 Task: Check the percentage active listings of brick exterior in the last 5 years.
Action: Mouse moved to (794, 189)
Screenshot: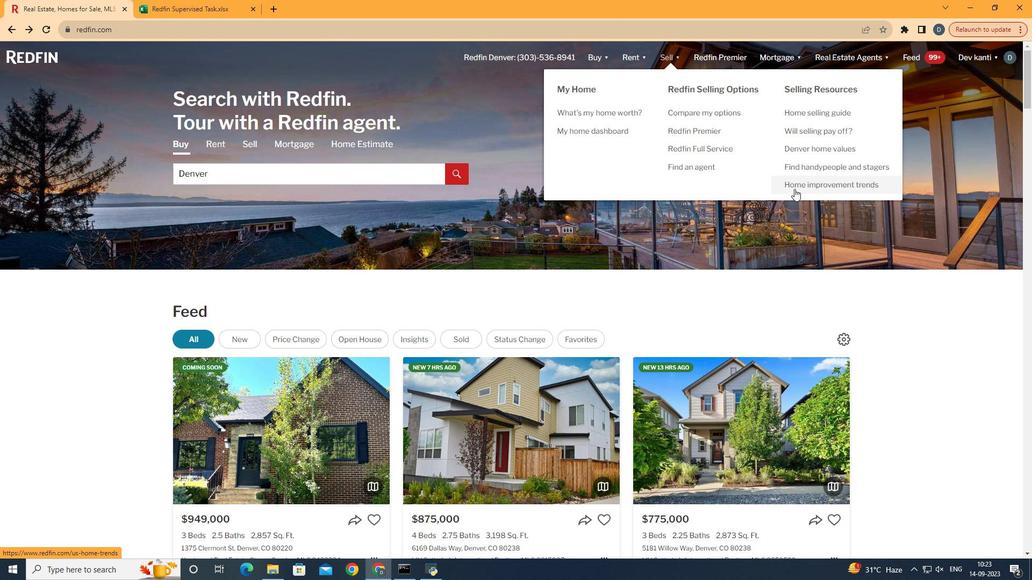 
Action: Mouse pressed left at (794, 189)
Screenshot: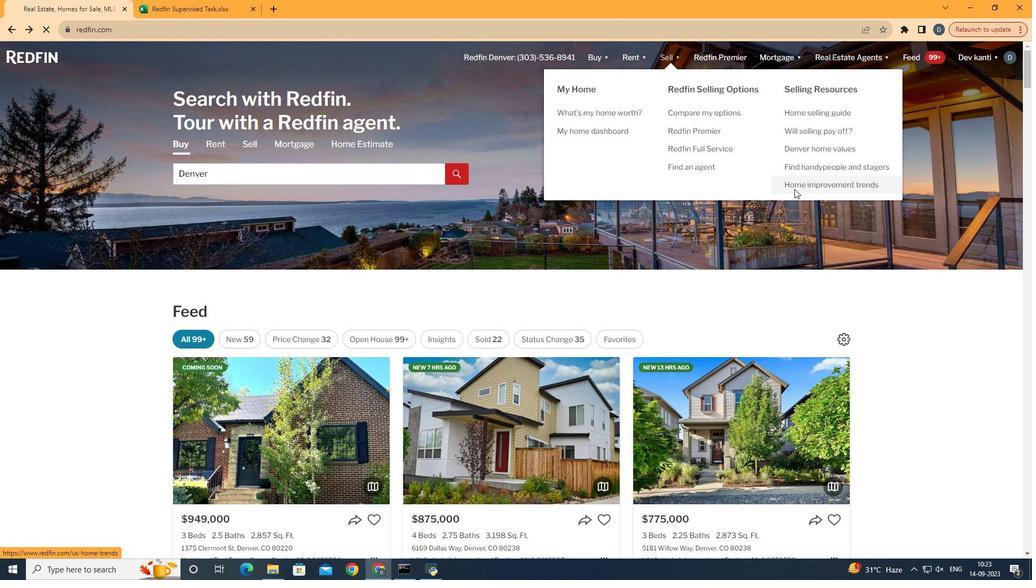 
Action: Mouse moved to (263, 205)
Screenshot: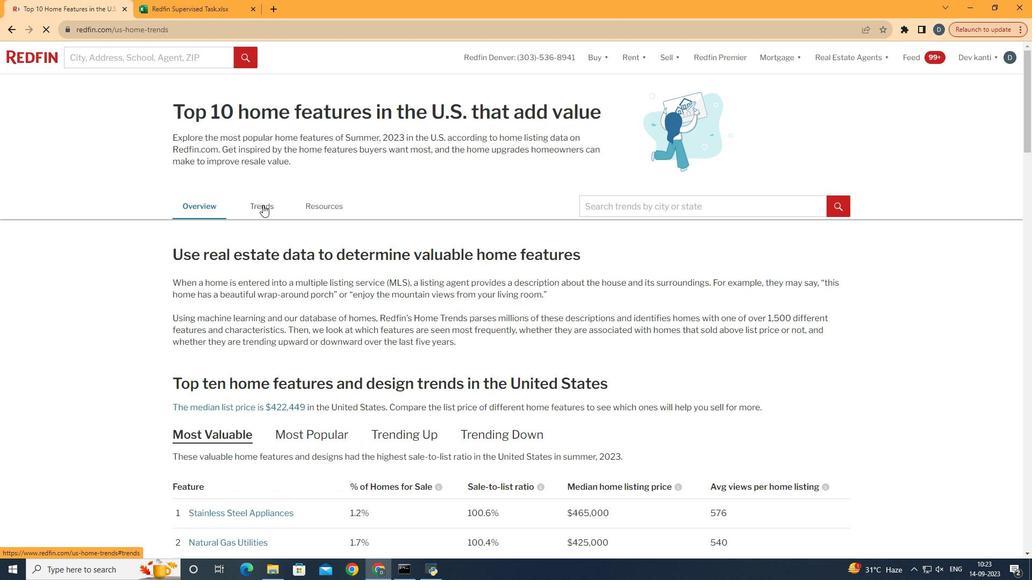 
Action: Mouse pressed left at (263, 205)
Screenshot: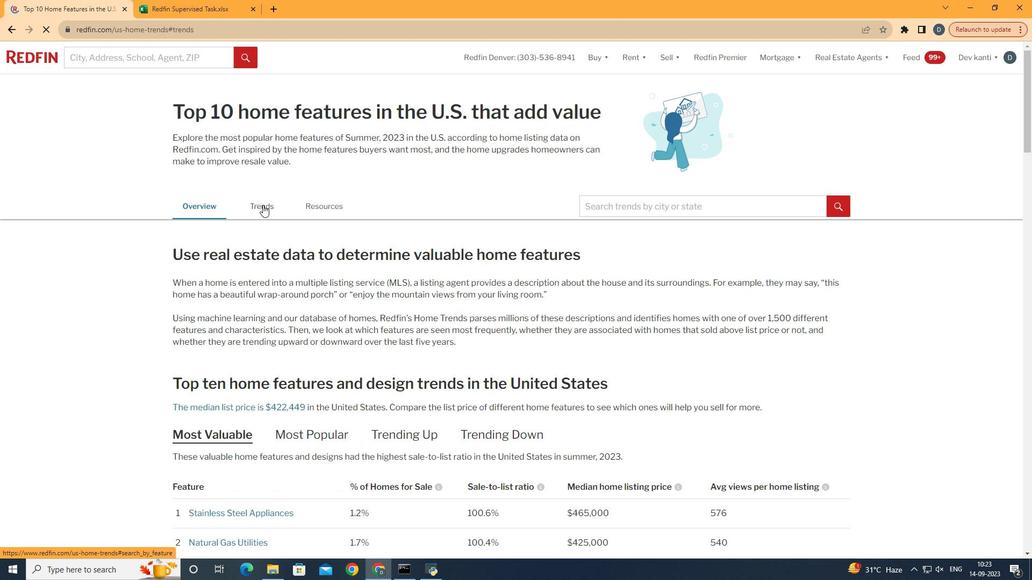 
Action: Mouse moved to (347, 296)
Screenshot: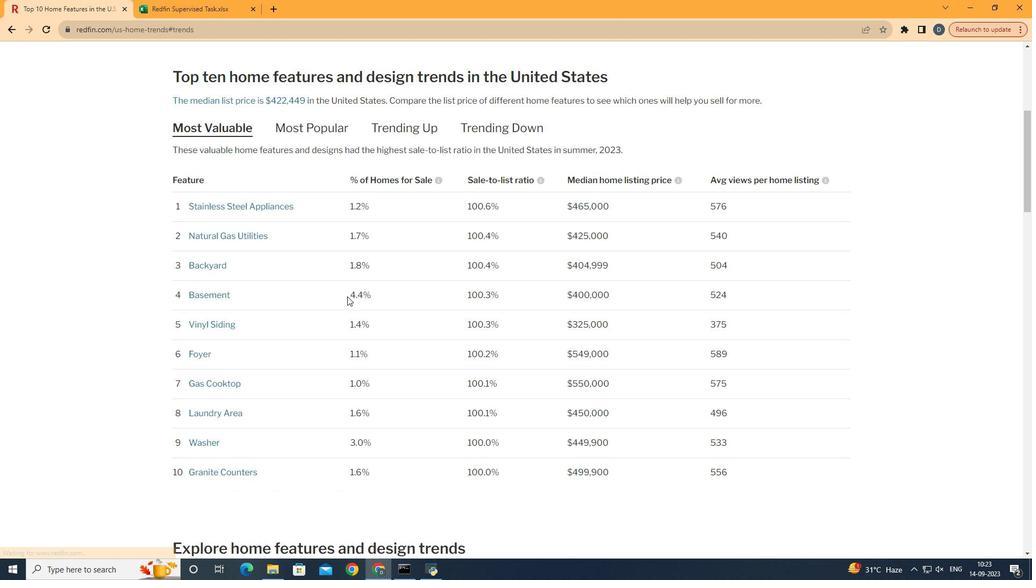 
Action: Mouse scrolled (347, 296) with delta (0, 0)
Screenshot: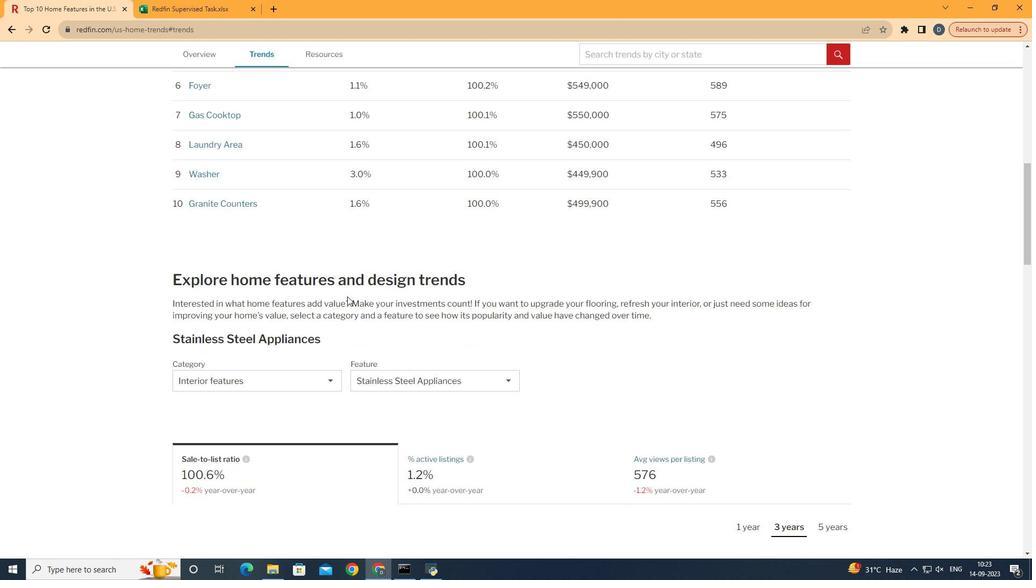 
Action: Mouse scrolled (347, 296) with delta (0, 0)
Screenshot: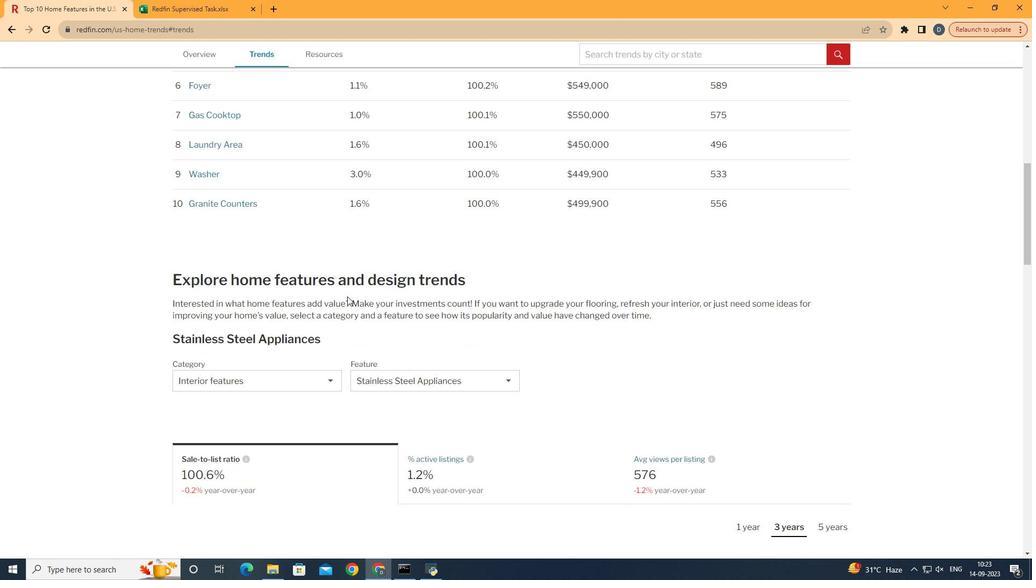 
Action: Mouse scrolled (347, 296) with delta (0, 0)
Screenshot: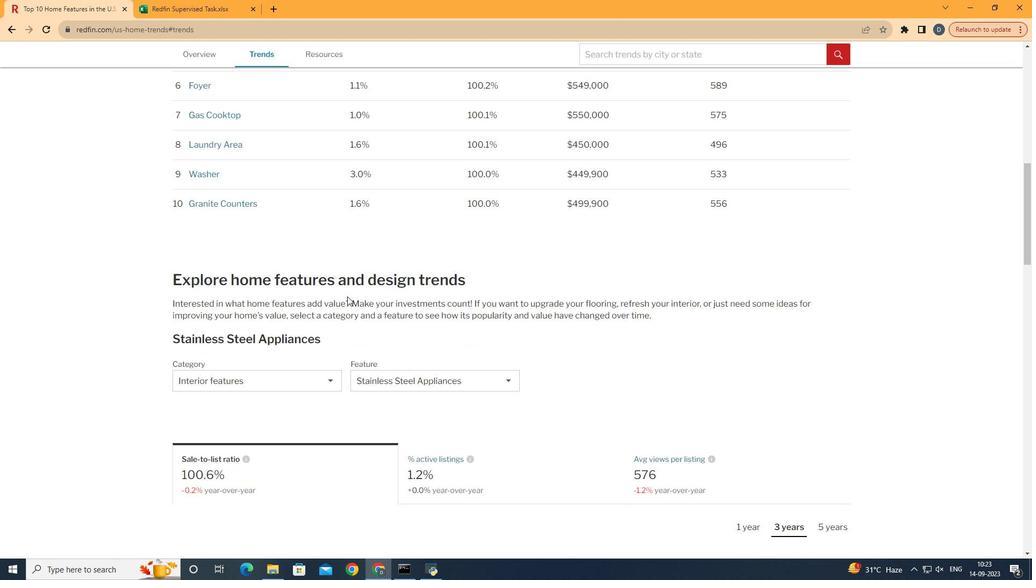 
Action: Mouse scrolled (347, 296) with delta (0, 0)
Screenshot: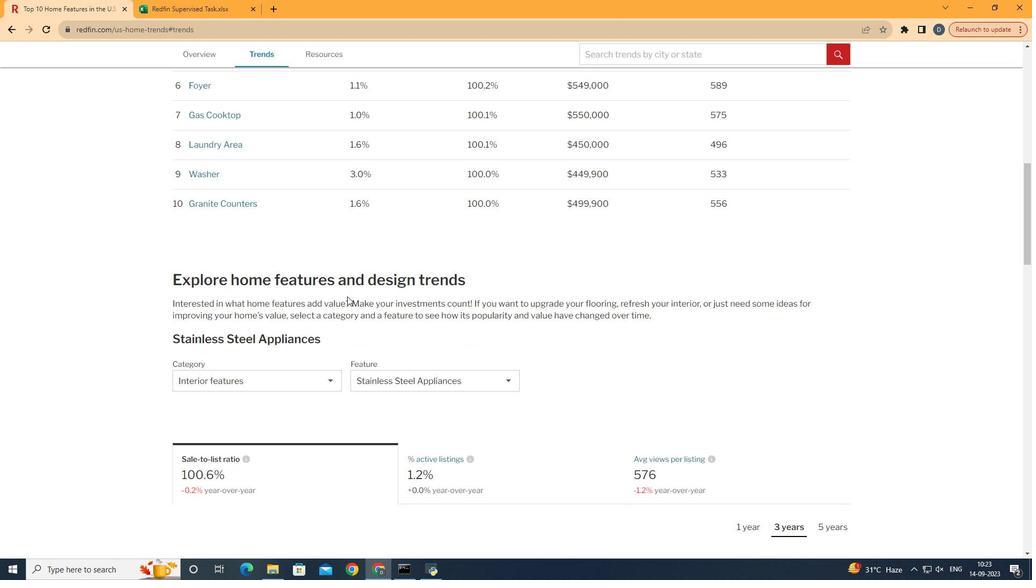 
Action: Mouse scrolled (347, 296) with delta (0, 0)
Screenshot: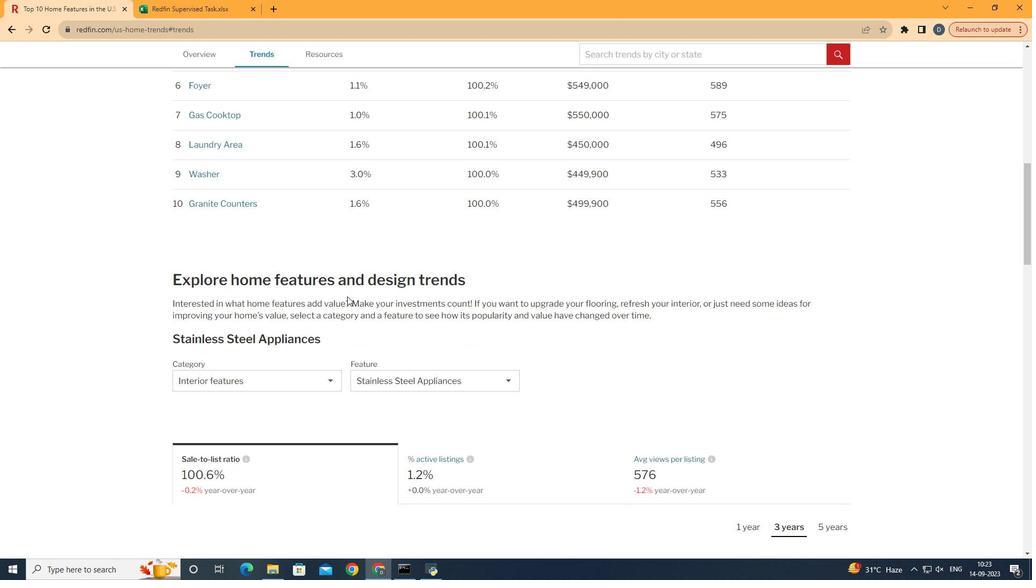 
Action: Mouse scrolled (347, 296) with delta (0, 0)
Screenshot: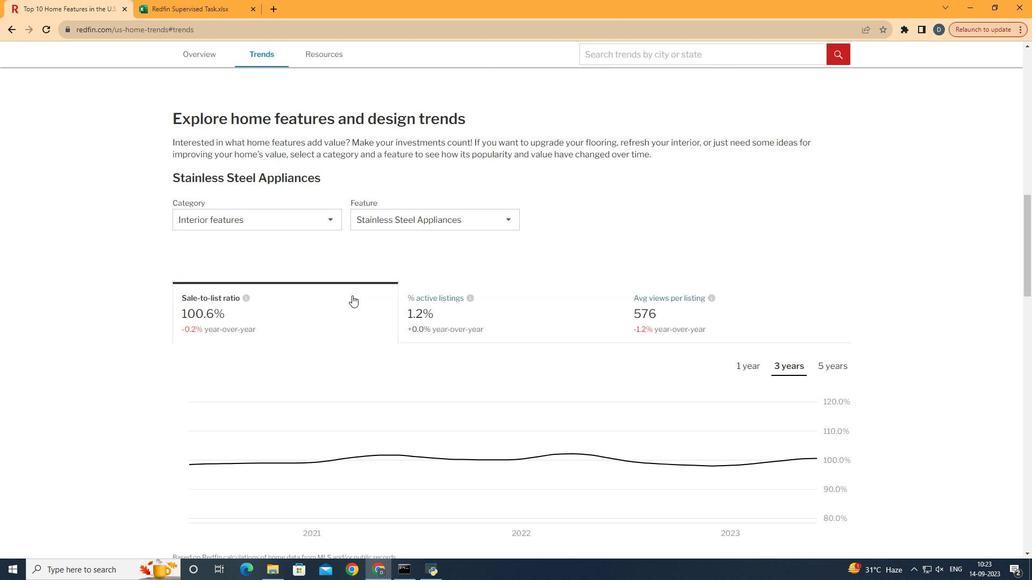 
Action: Mouse scrolled (347, 296) with delta (0, 0)
Screenshot: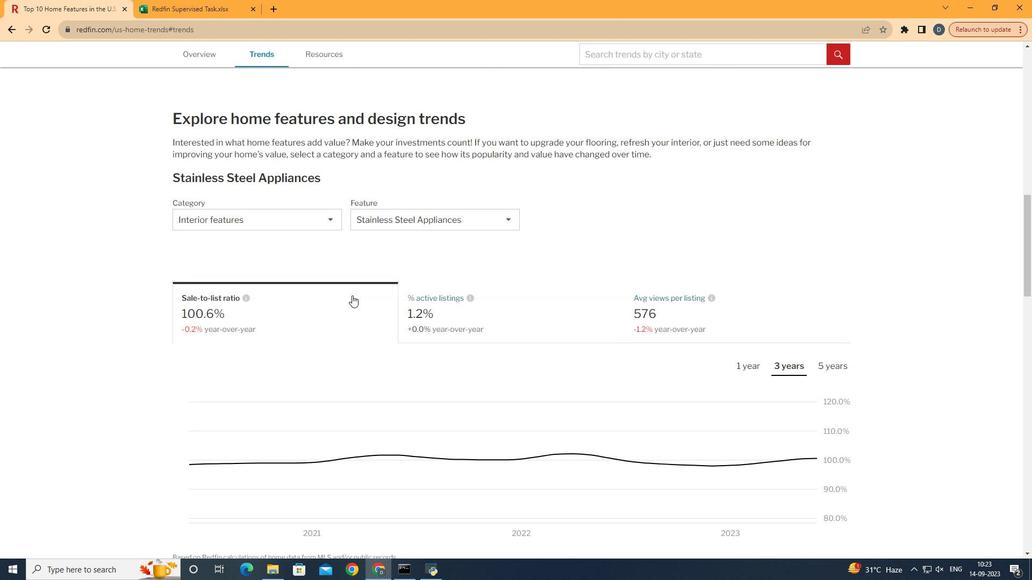 
Action: Mouse scrolled (347, 296) with delta (0, 0)
Screenshot: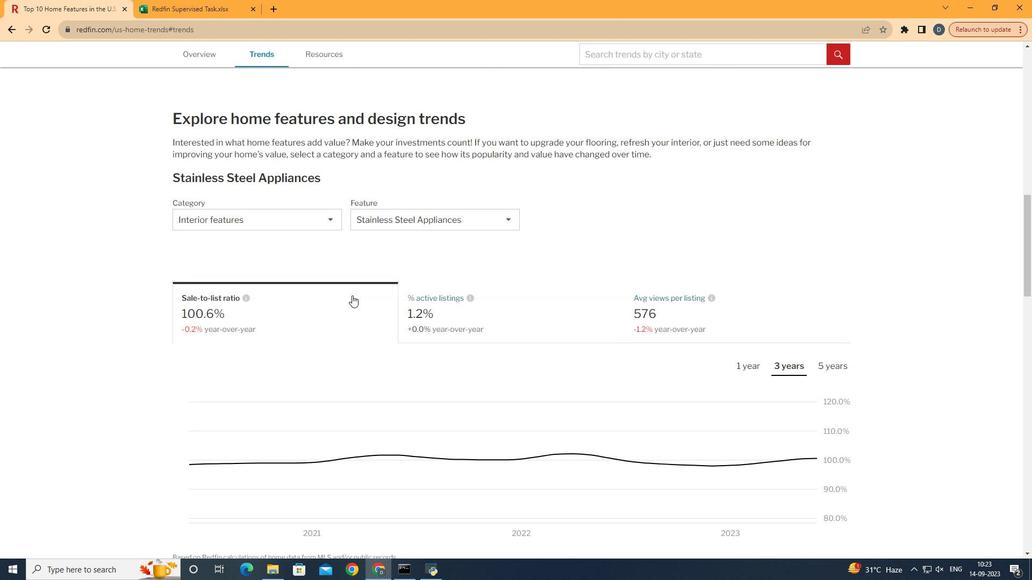 
Action: Mouse moved to (306, 218)
Screenshot: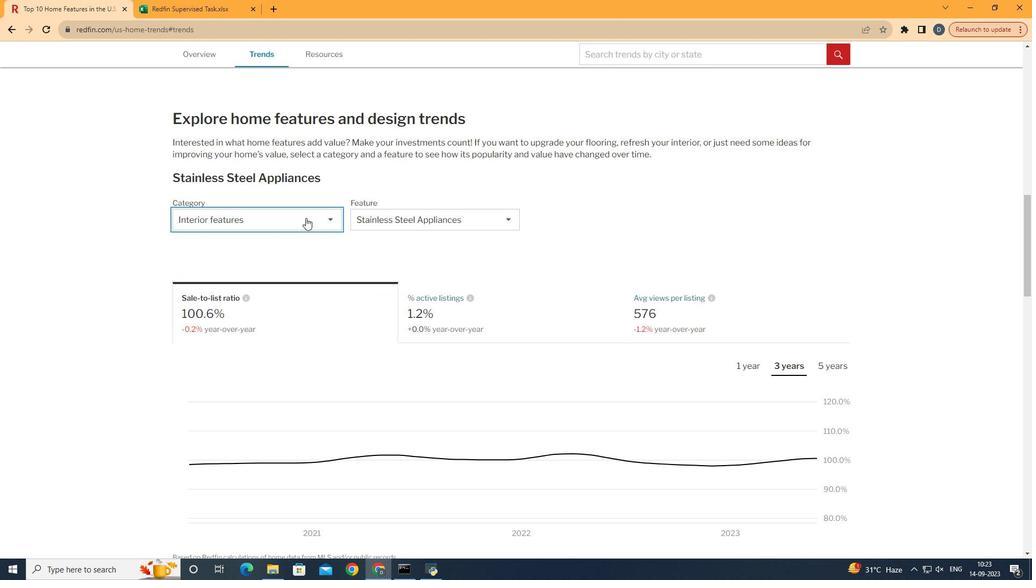 
Action: Mouse pressed left at (306, 218)
Screenshot: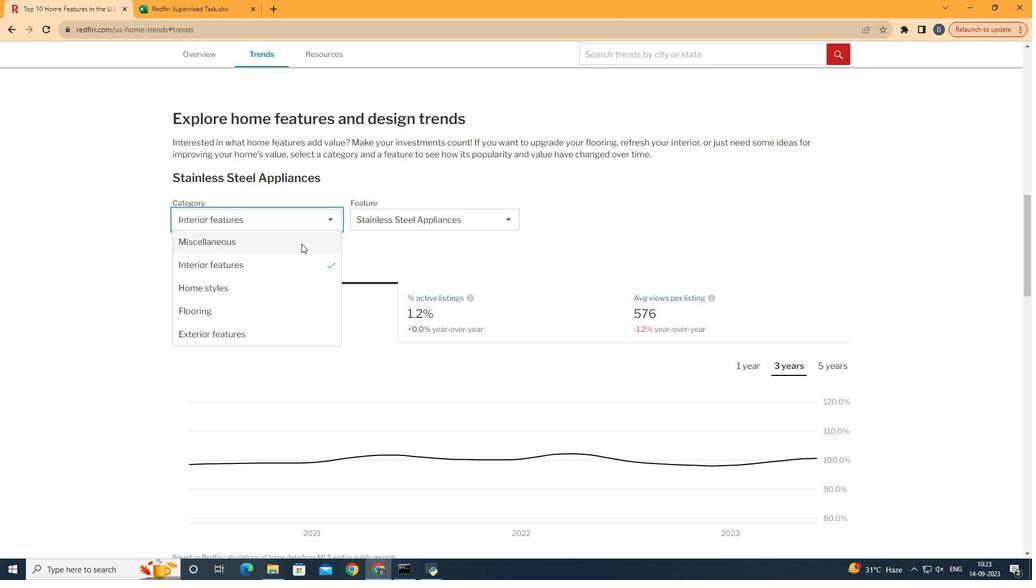 
Action: Mouse moved to (279, 286)
Screenshot: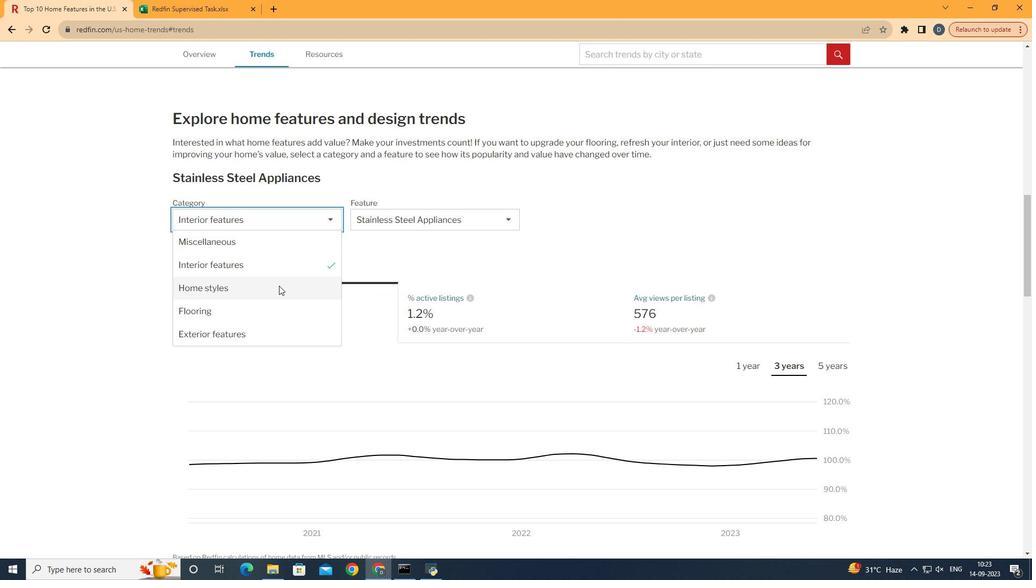 
Action: Mouse pressed left at (279, 286)
Screenshot: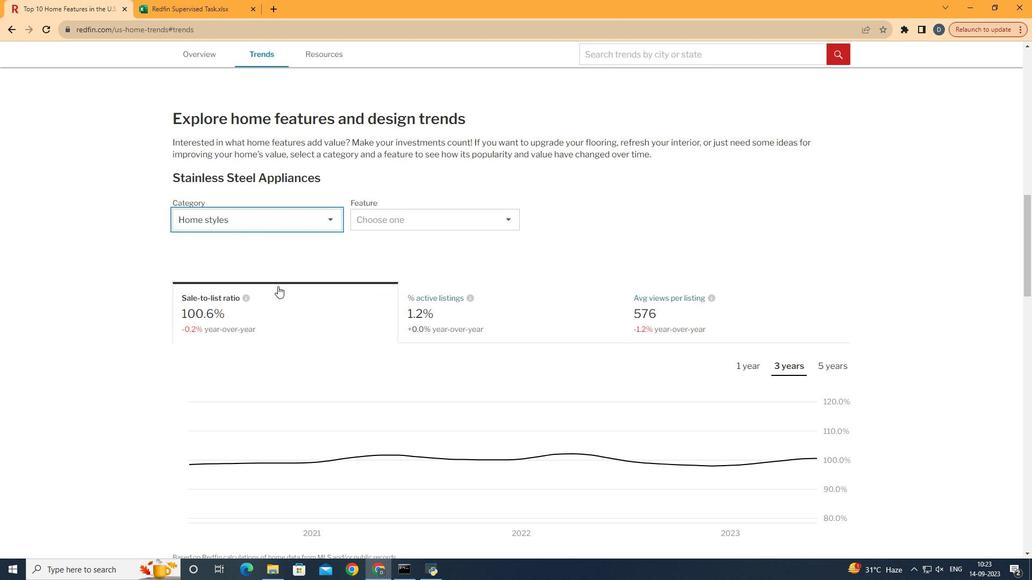 
Action: Mouse moved to (464, 221)
Screenshot: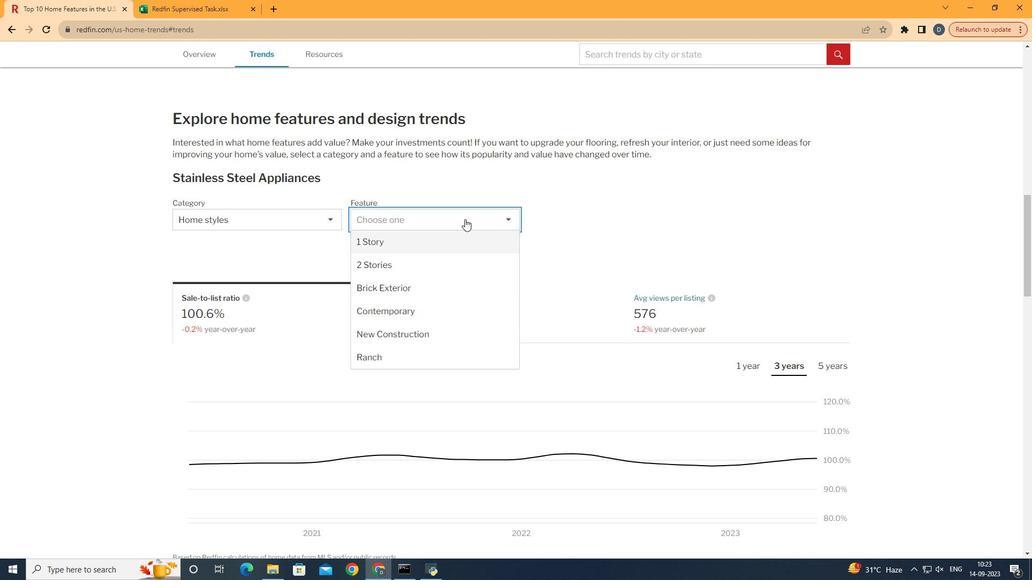
Action: Mouse pressed left at (464, 221)
Screenshot: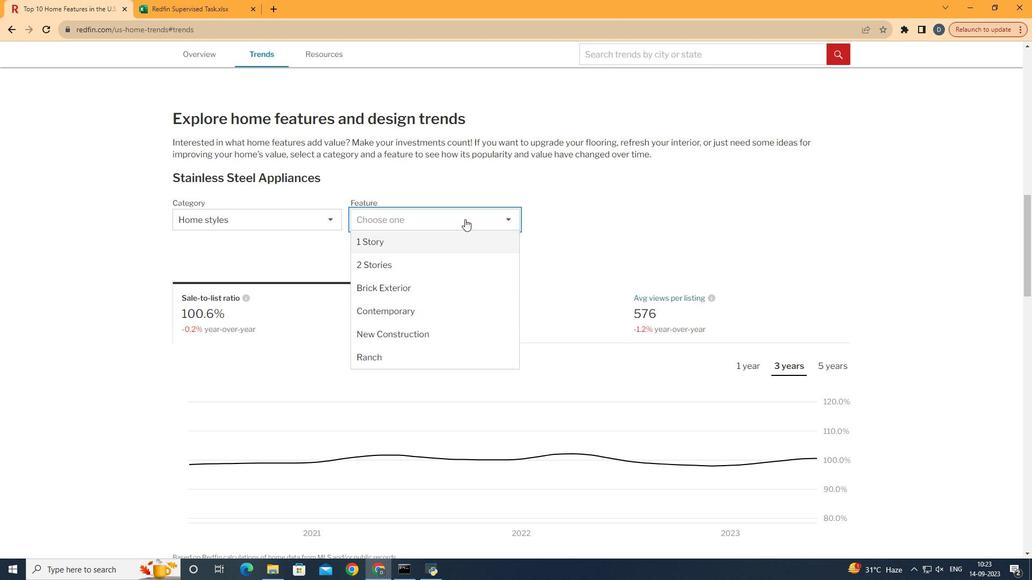 
Action: Mouse moved to (475, 294)
Screenshot: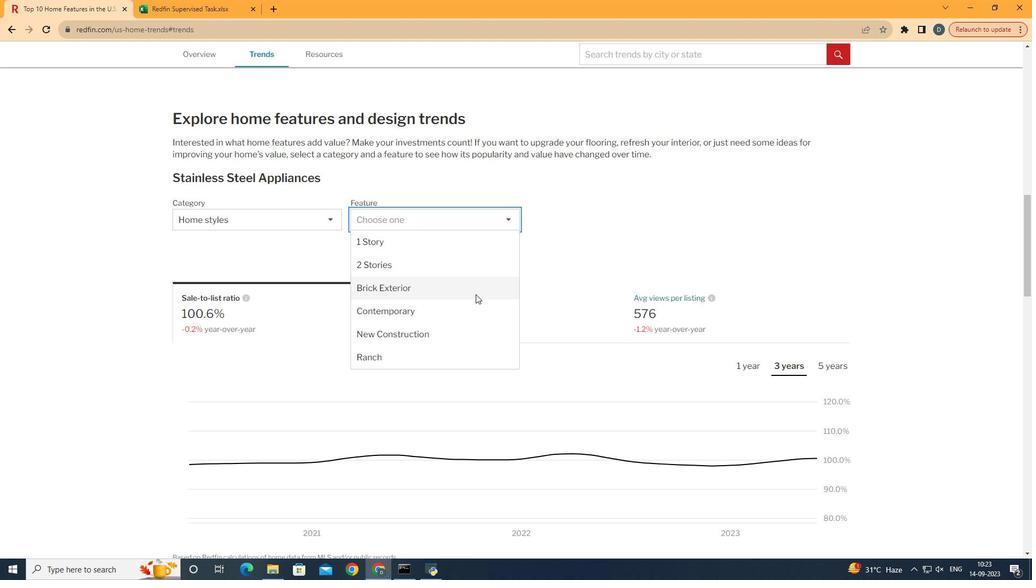 
Action: Mouse pressed left at (475, 294)
Screenshot: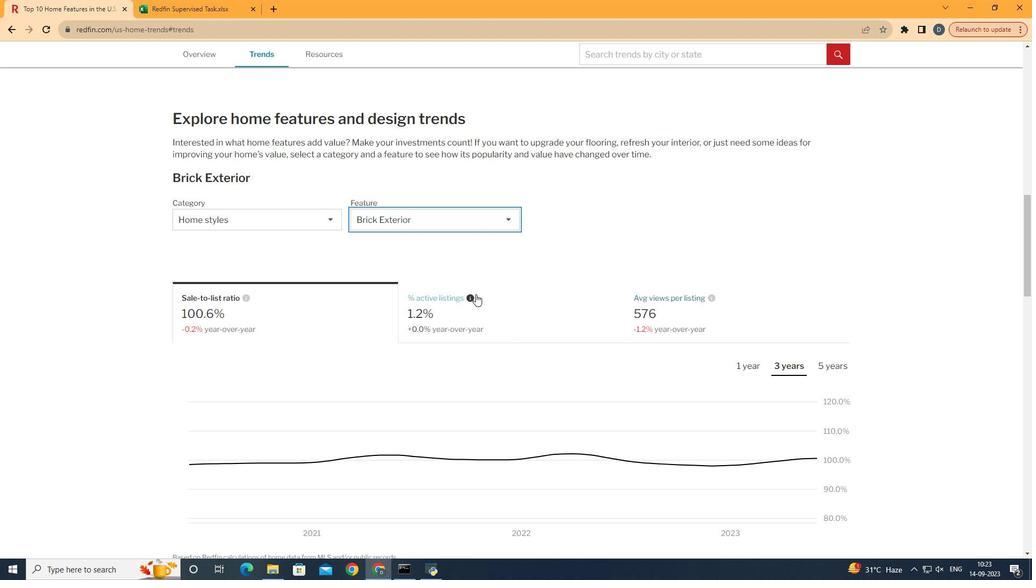 
Action: Mouse moved to (504, 323)
Screenshot: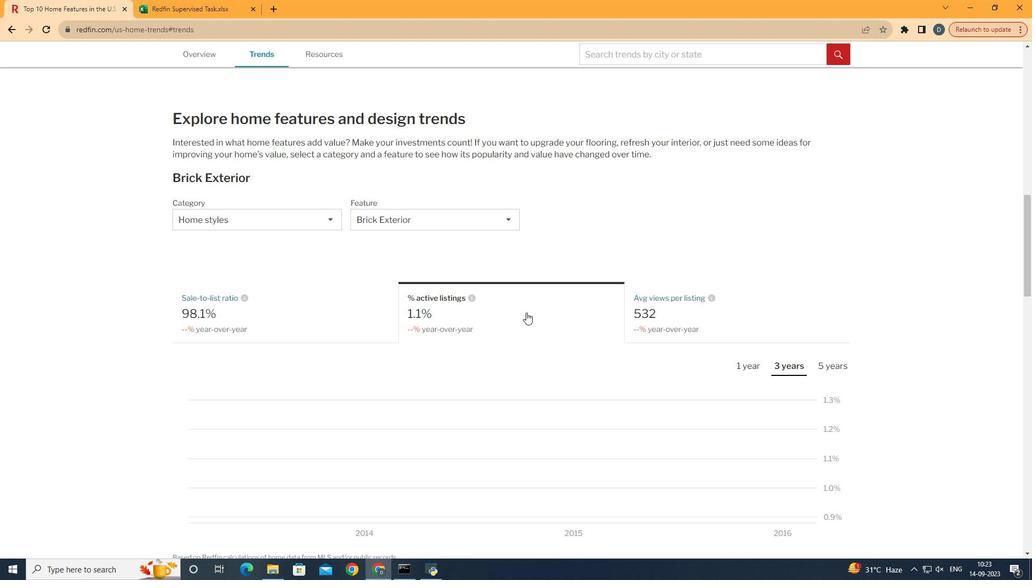 
Action: Mouse pressed left at (504, 323)
Screenshot: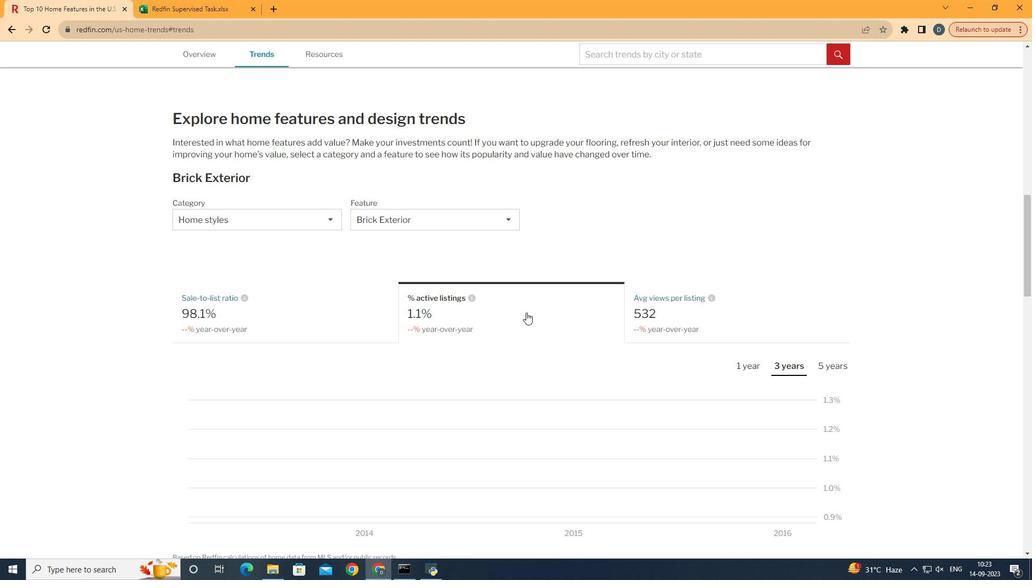 
Action: Mouse moved to (842, 357)
Screenshot: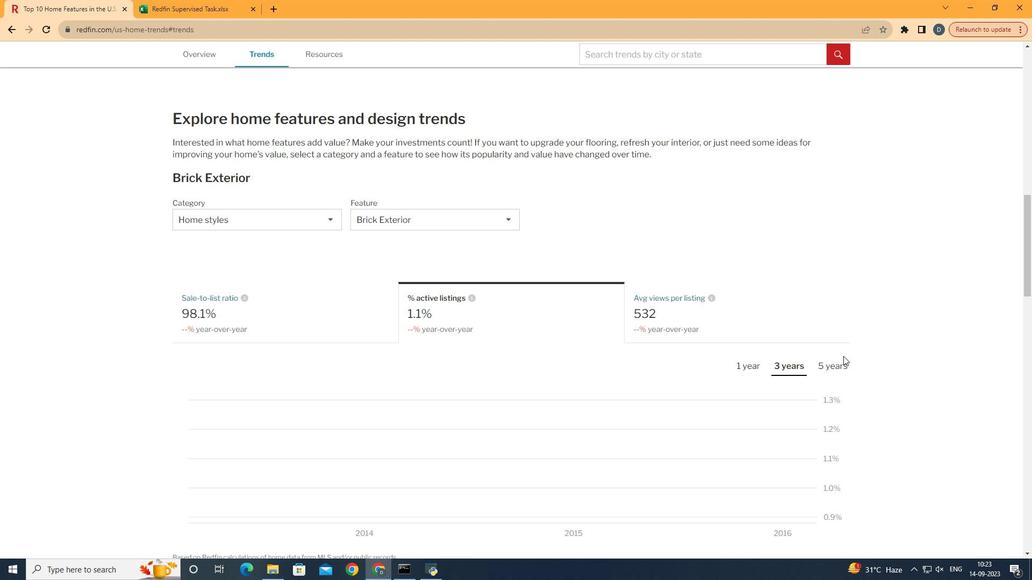 
Action: Mouse pressed left at (842, 357)
Screenshot: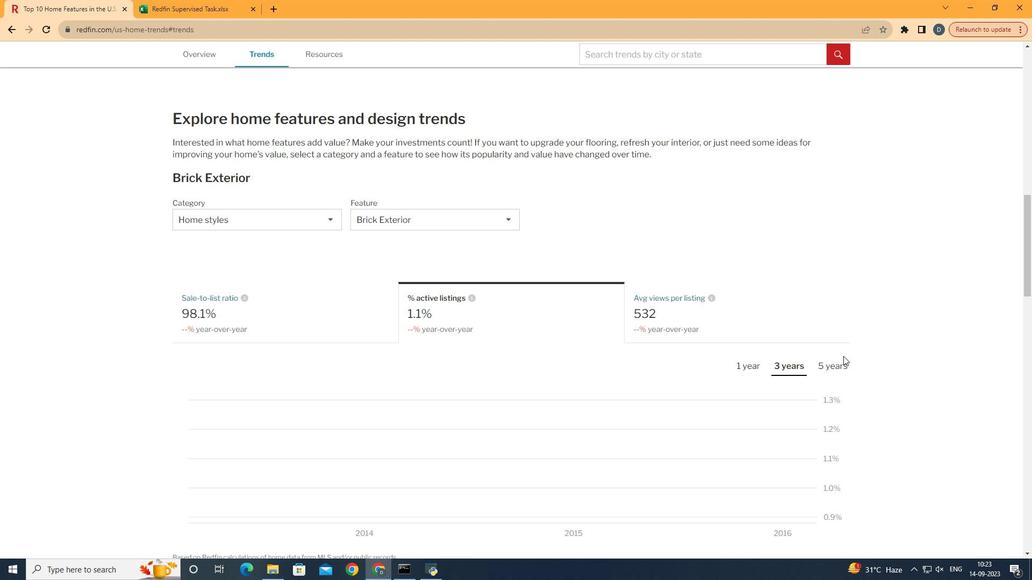 
Action: Mouse moved to (835, 363)
Screenshot: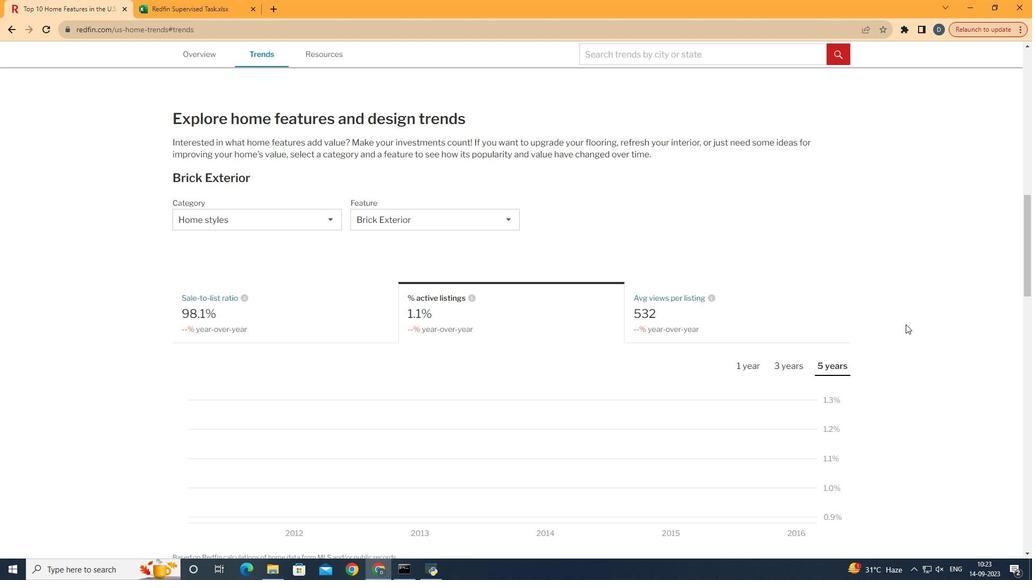 
Action: Mouse pressed left at (835, 363)
Screenshot: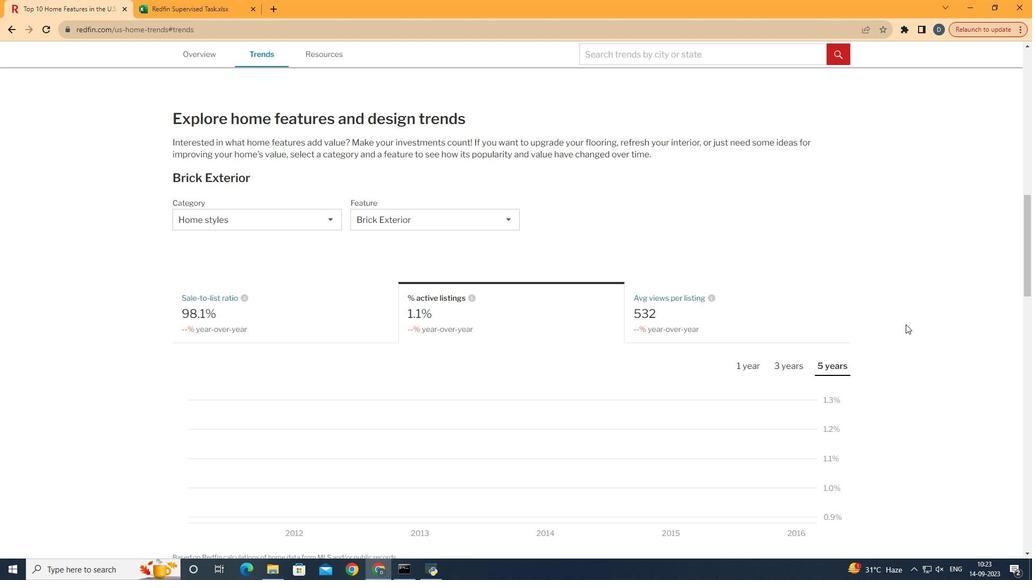 
Action: Mouse moved to (914, 315)
Screenshot: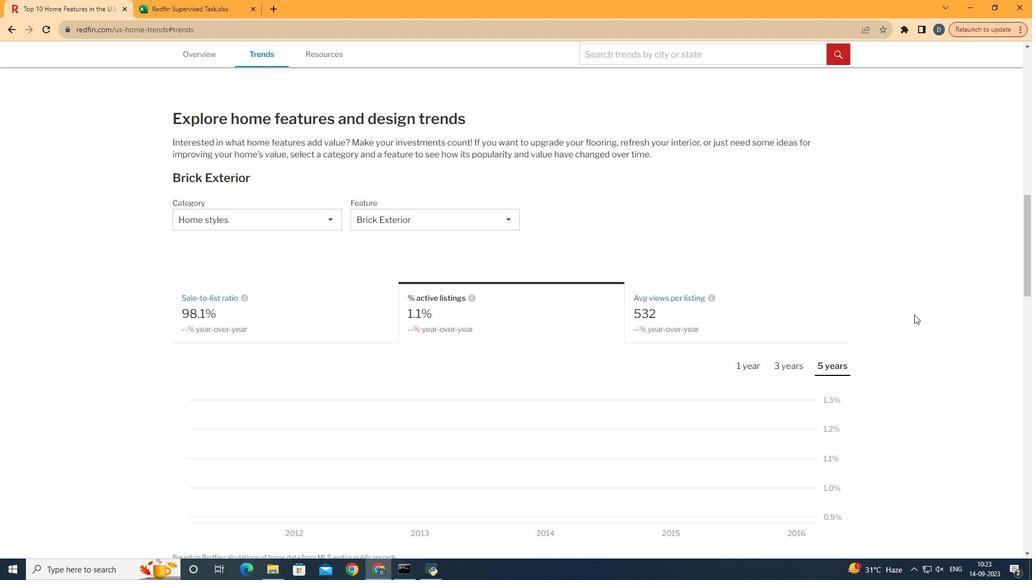 
